 Task: In the  document Childsafetyletter.odt Change the allignment of footer to  'Right' Select the entire text and insert font style 'Caveat' and font size: 19
Action: Mouse moved to (313, 555)
Screenshot: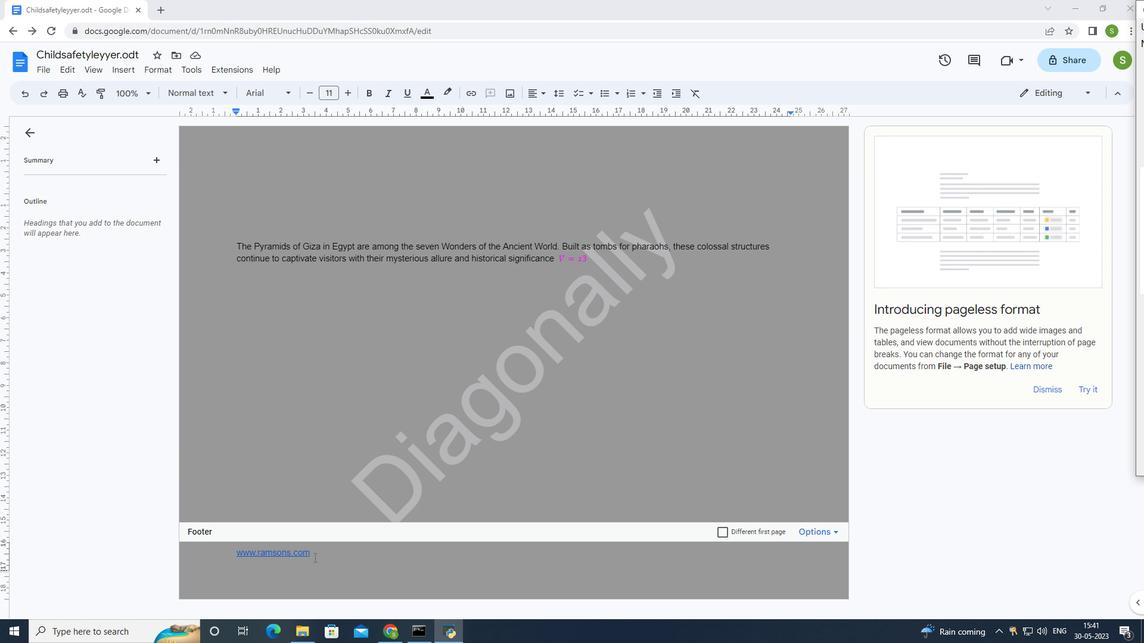 
Action: Mouse pressed left at (313, 555)
Screenshot: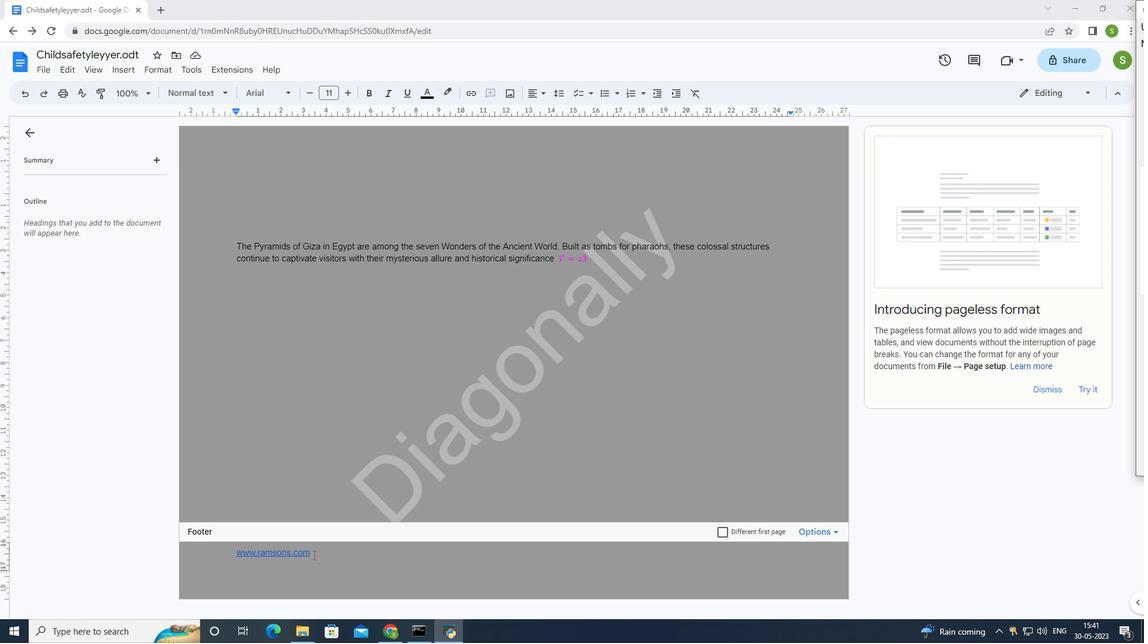
Action: Mouse moved to (539, 95)
Screenshot: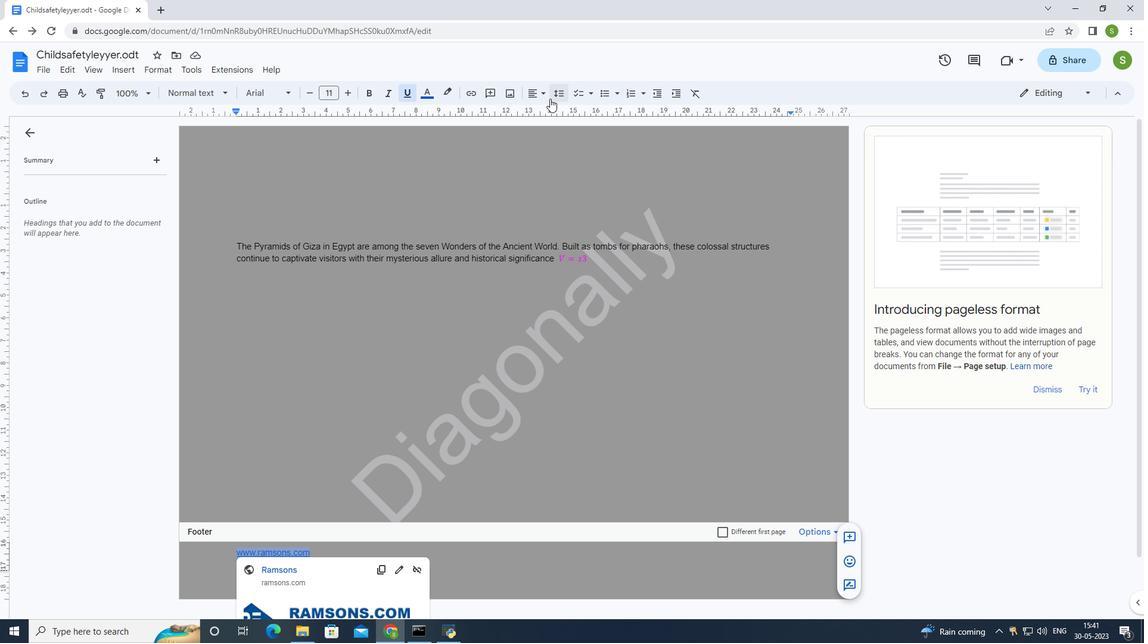 
Action: Mouse pressed left at (539, 95)
Screenshot: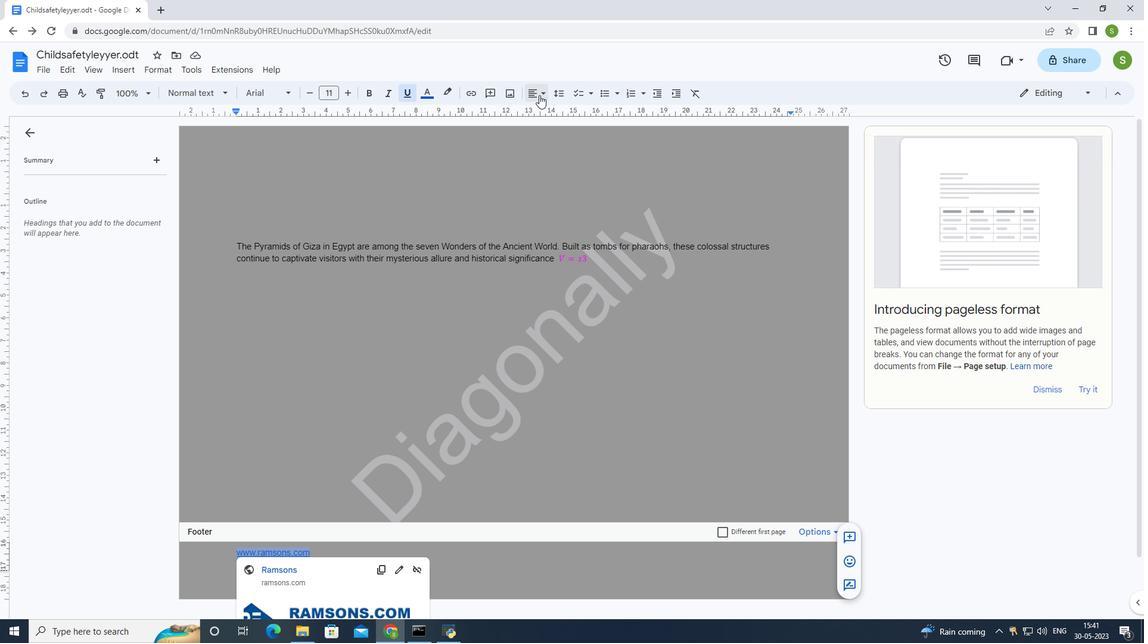 
Action: Mouse moved to (566, 115)
Screenshot: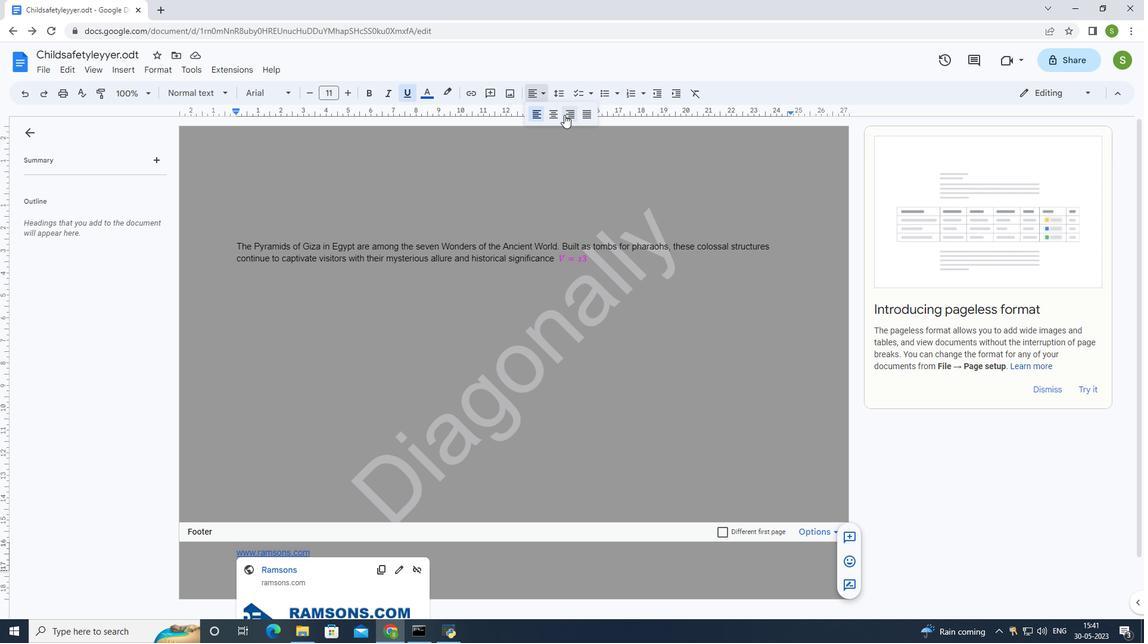 
Action: Mouse pressed left at (566, 115)
Screenshot: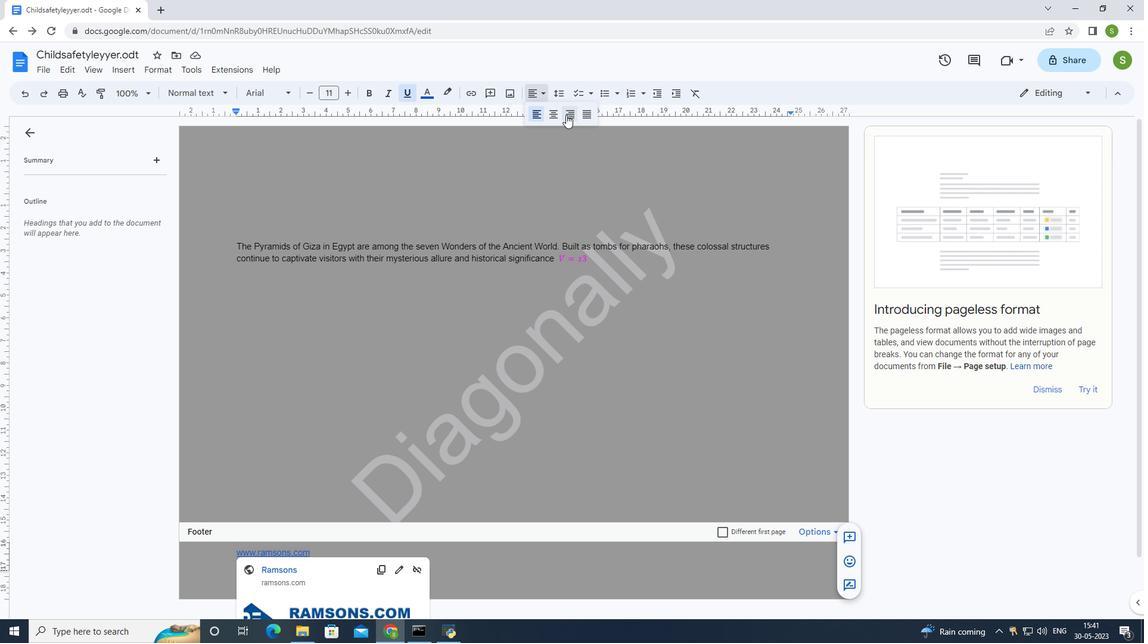 
Action: Mouse moved to (465, 463)
Screenshot: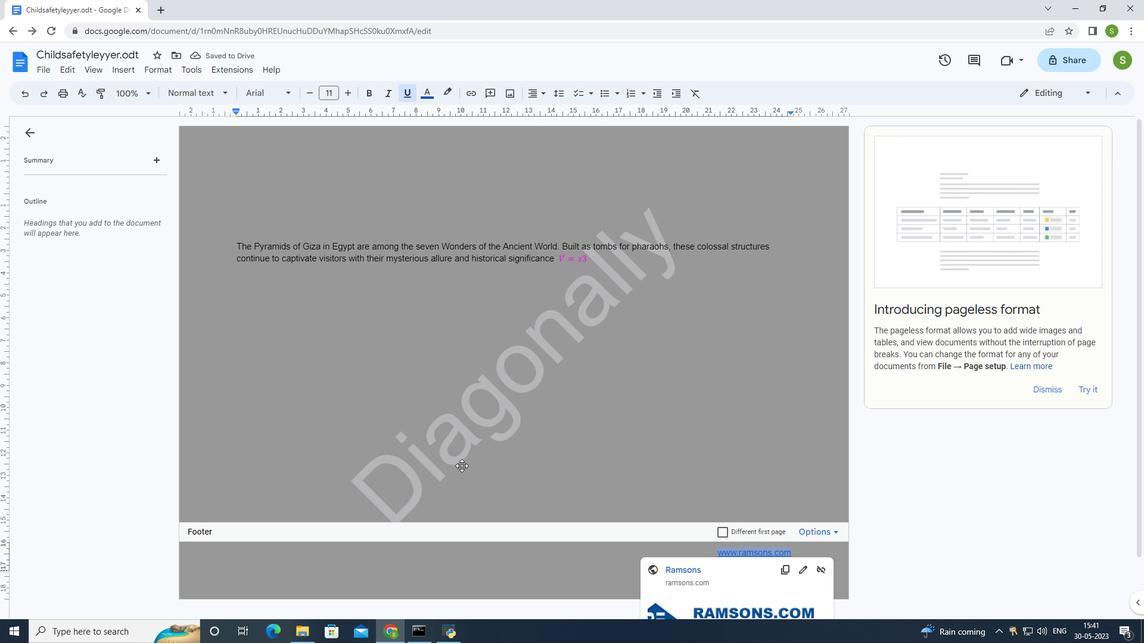 
Action: Mouse pressed left at (465, 463)
Screenshot: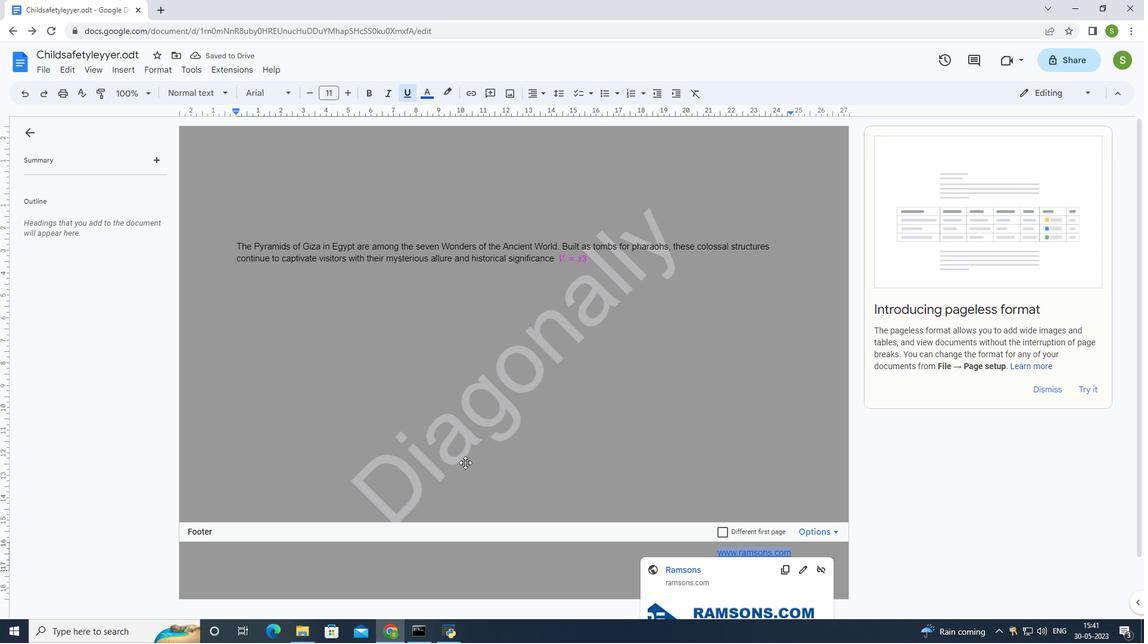 
Action: Mouse moved to (233, 237)
Screenshot: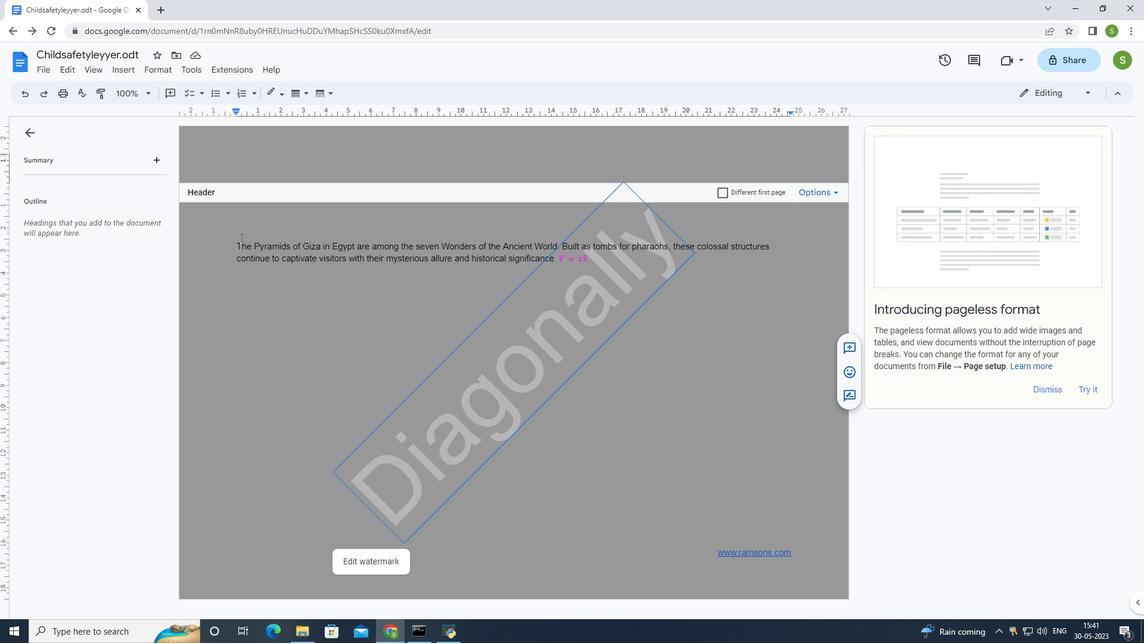 
Action: Mouse pressed left at (233, 237)
Screenshot: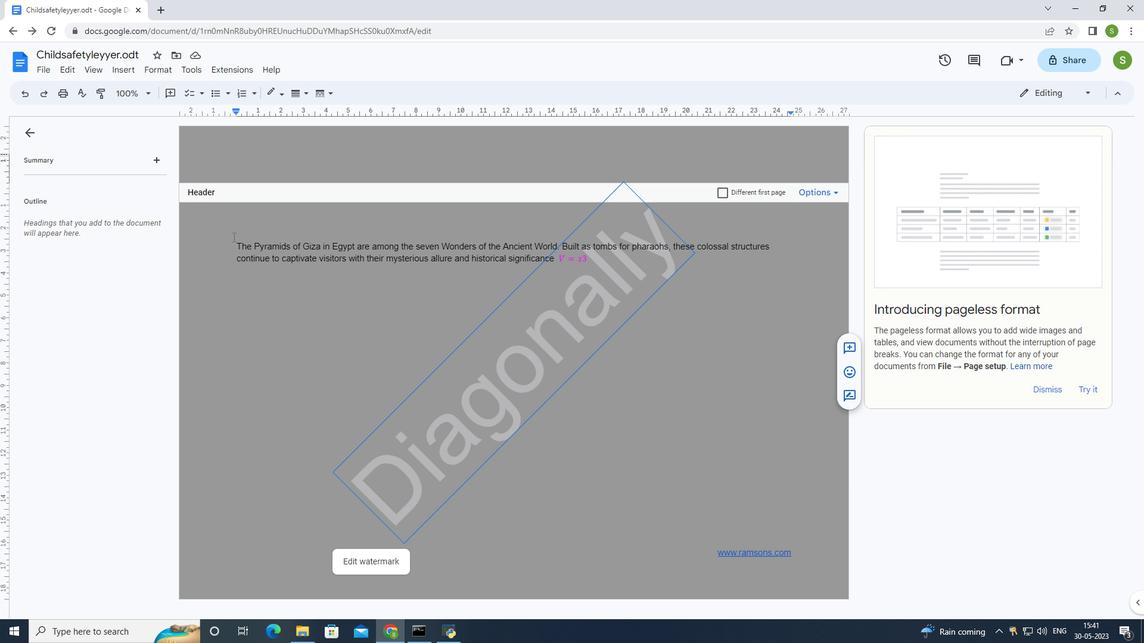 
Action: Mouse moved to (206, 101)
Screenshot: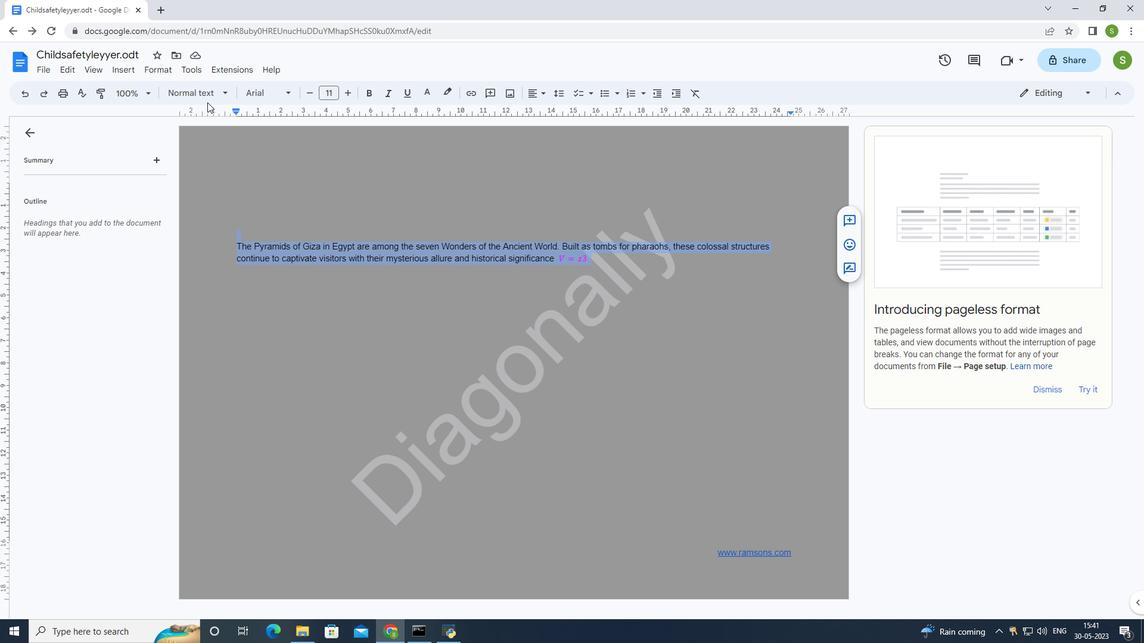 
Action: Mouse pressed left at (206, 101)
Screenshot: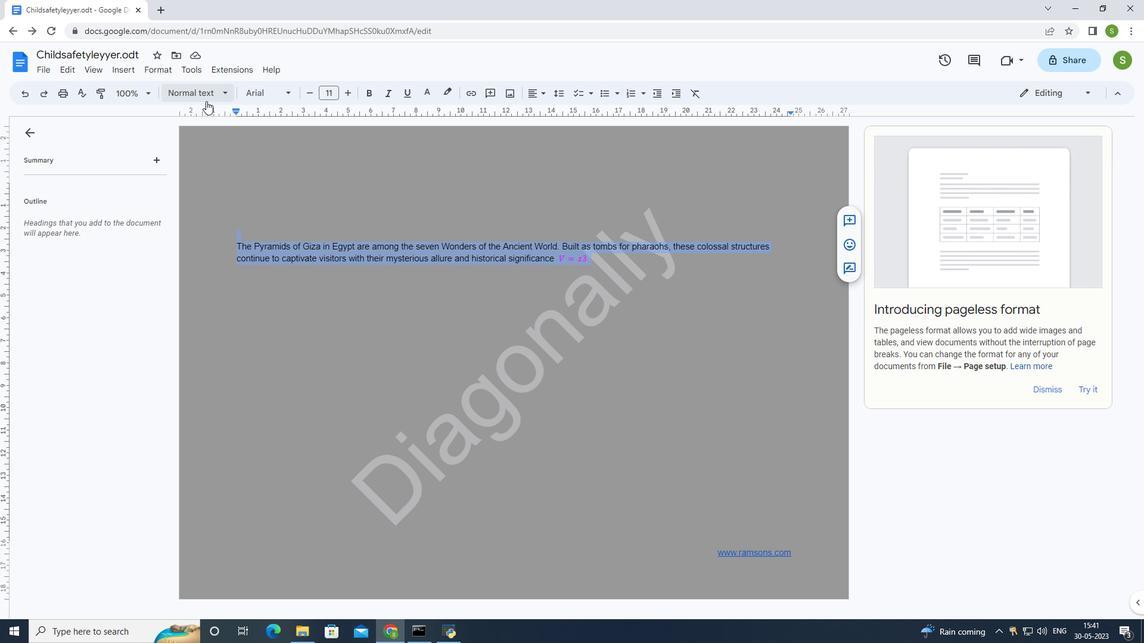 
Action: Mouse moved to (275, 88)
Screenshot: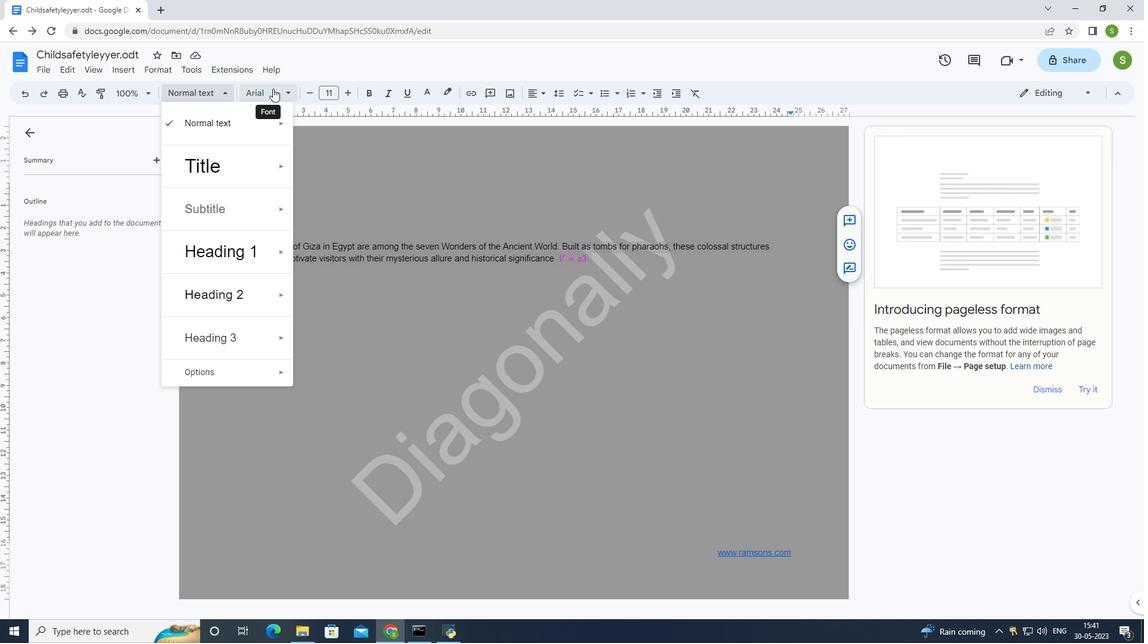 
Action: Mouse pressed left at (275, 88)
Screenshot: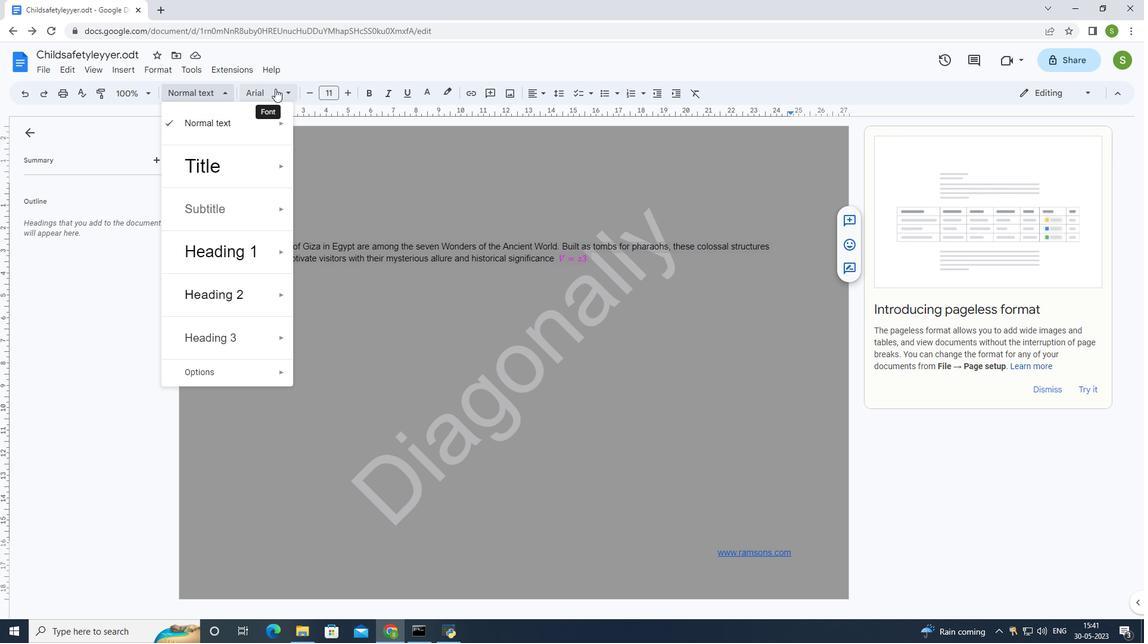 
Action: Mouse moved to (293, 115)
Screenshot: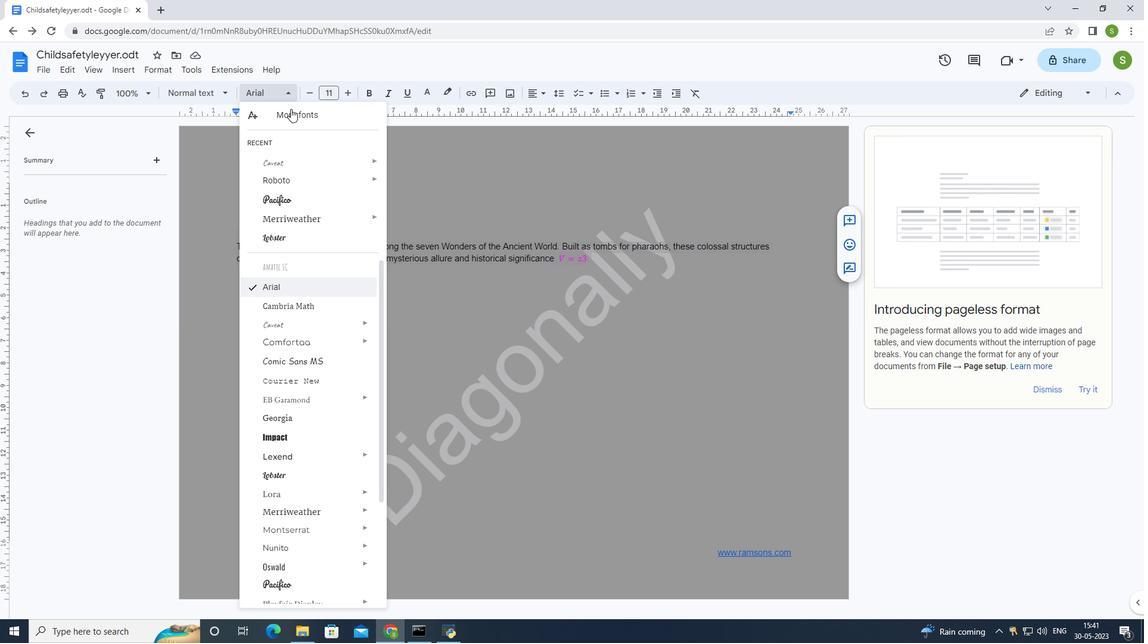 
Action: Mouse pressed left at (293, 115)
Screenshot: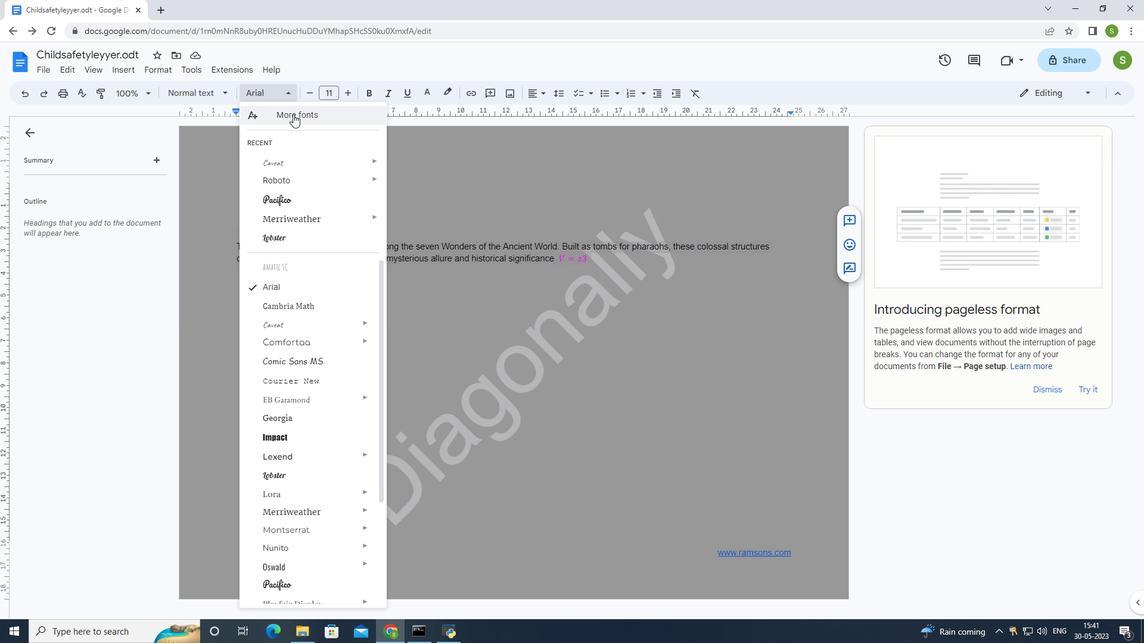 
Action: Mouse moved to (370, 194)
Screenshot: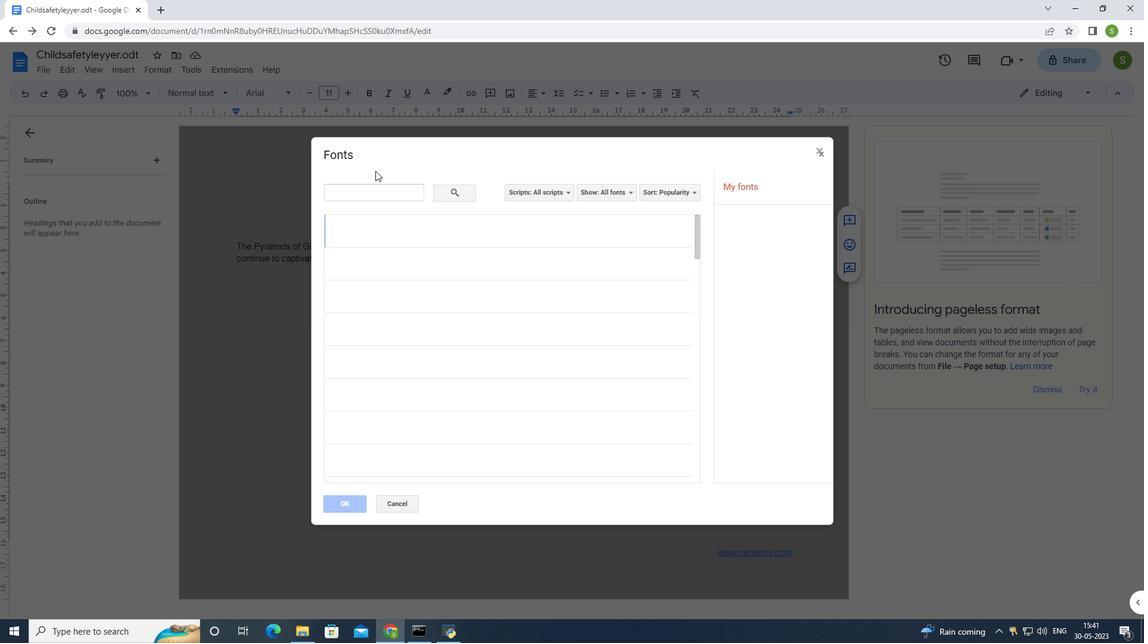 
Action: Mouse pressed left at (370, 194)
Screenshot: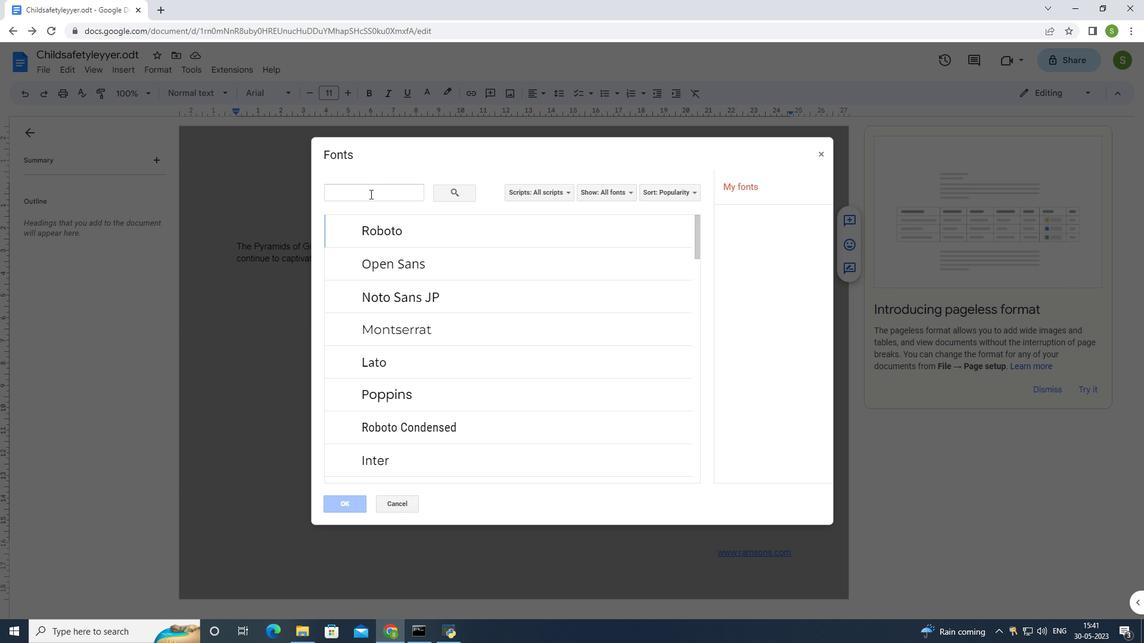 
Action: Mouse moved to (379, 189)
Screenshot: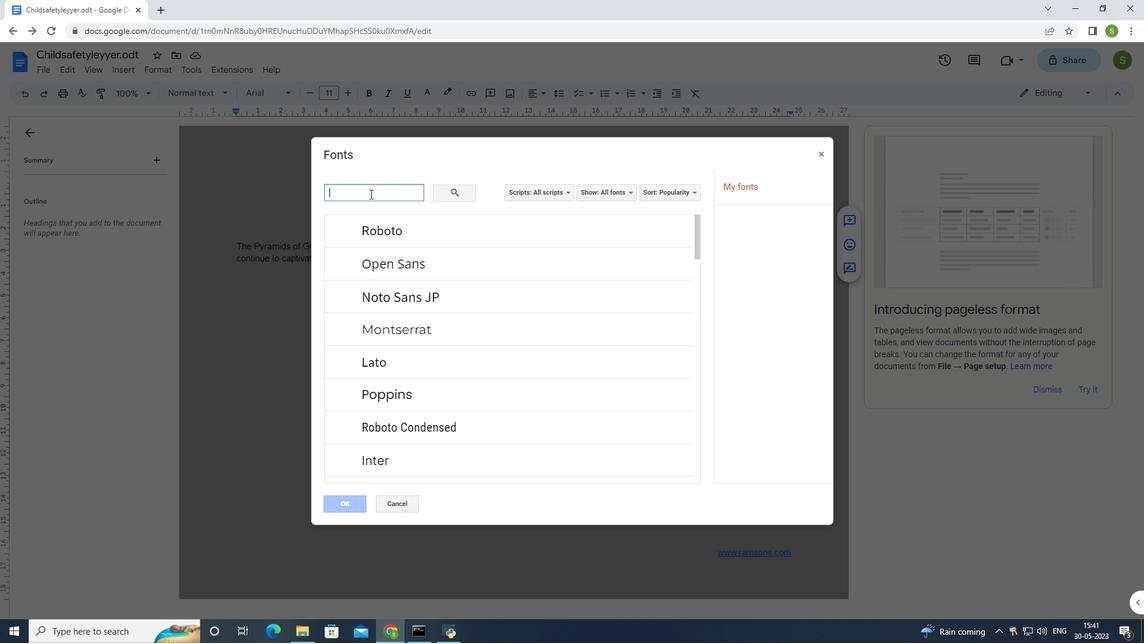 
Action: Key pressed <Key.shift>Cav
Screenshot: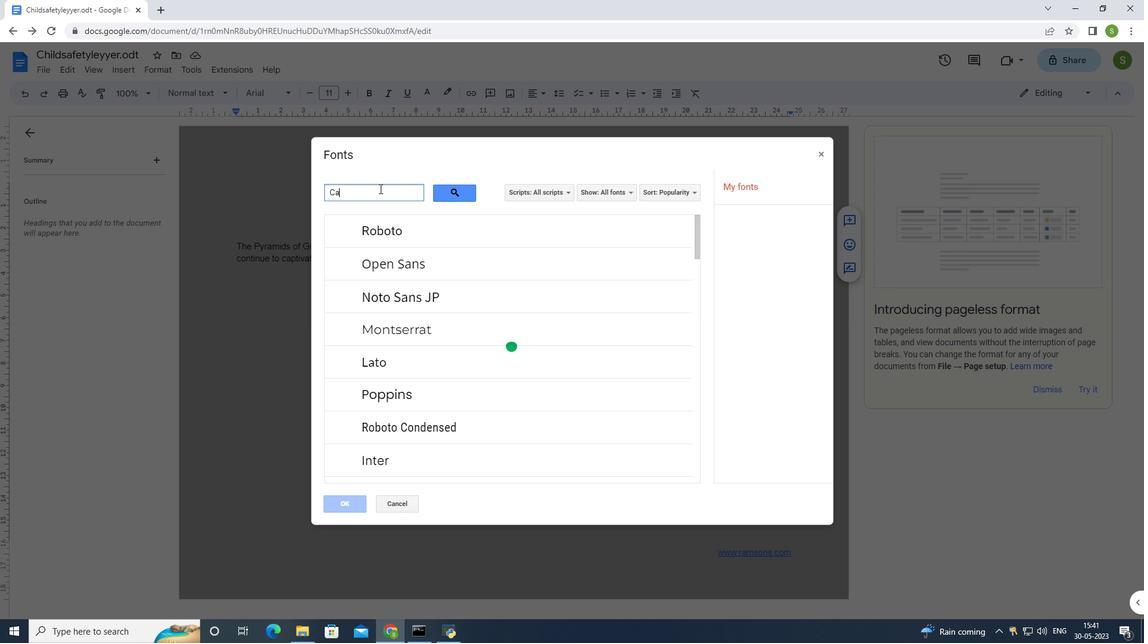 
Action: Mouse moved to (392, 239)
Screenshot: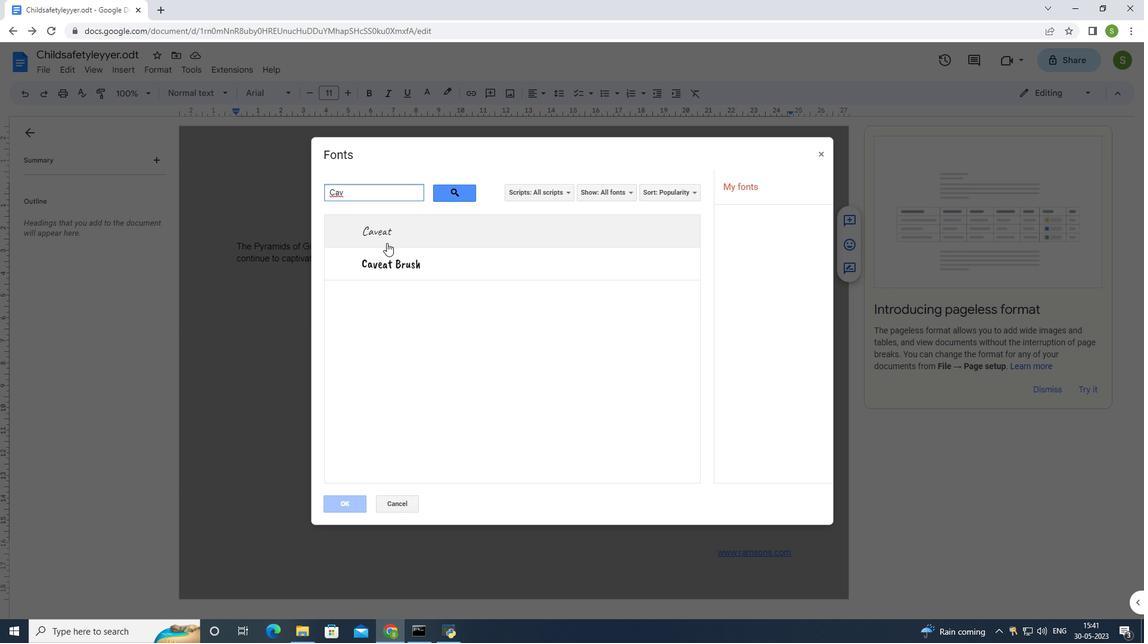 
Action: Mouse pressed left at (392, 239)
Screenshot: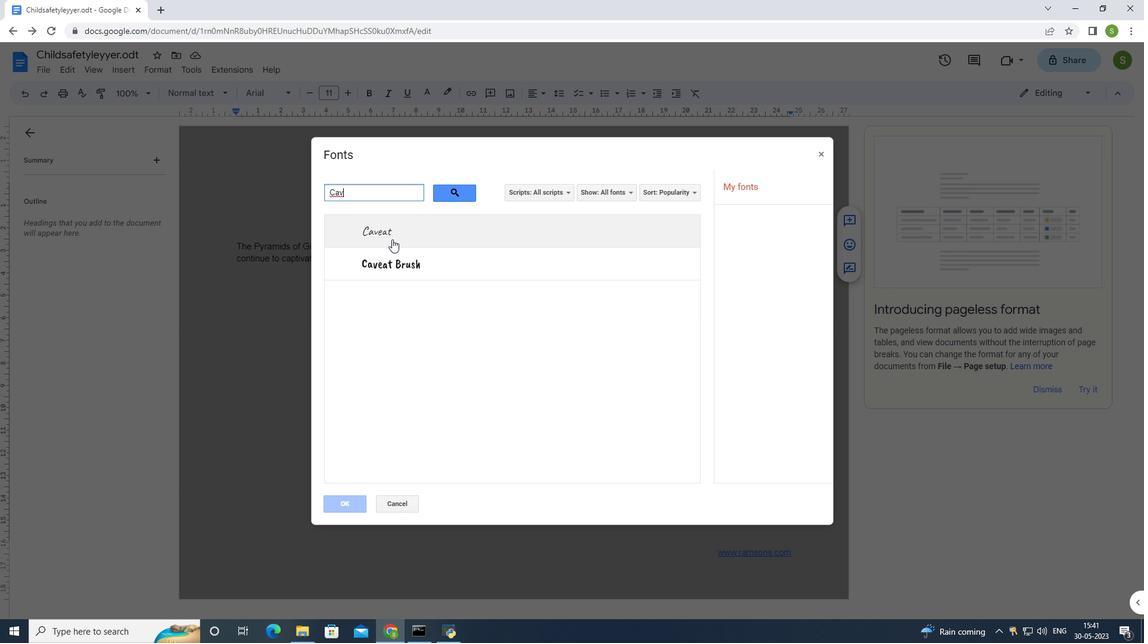 
Action: Mouse moved to (349, 504)
Screenshot: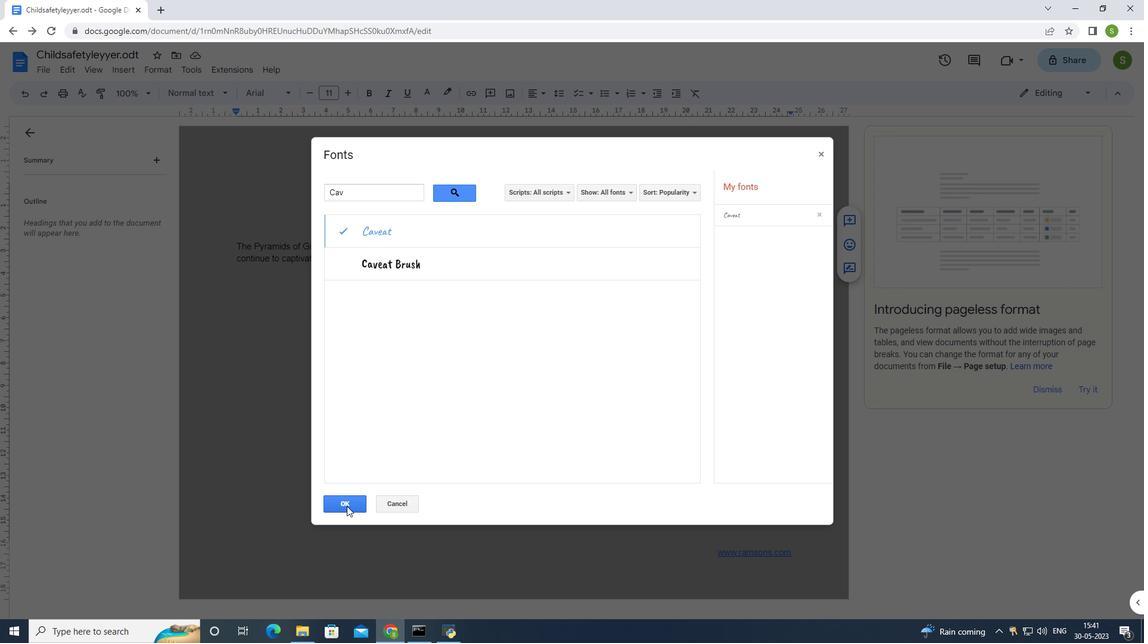 
Action: Mouse pressed left at (349, 504)
Screenshot: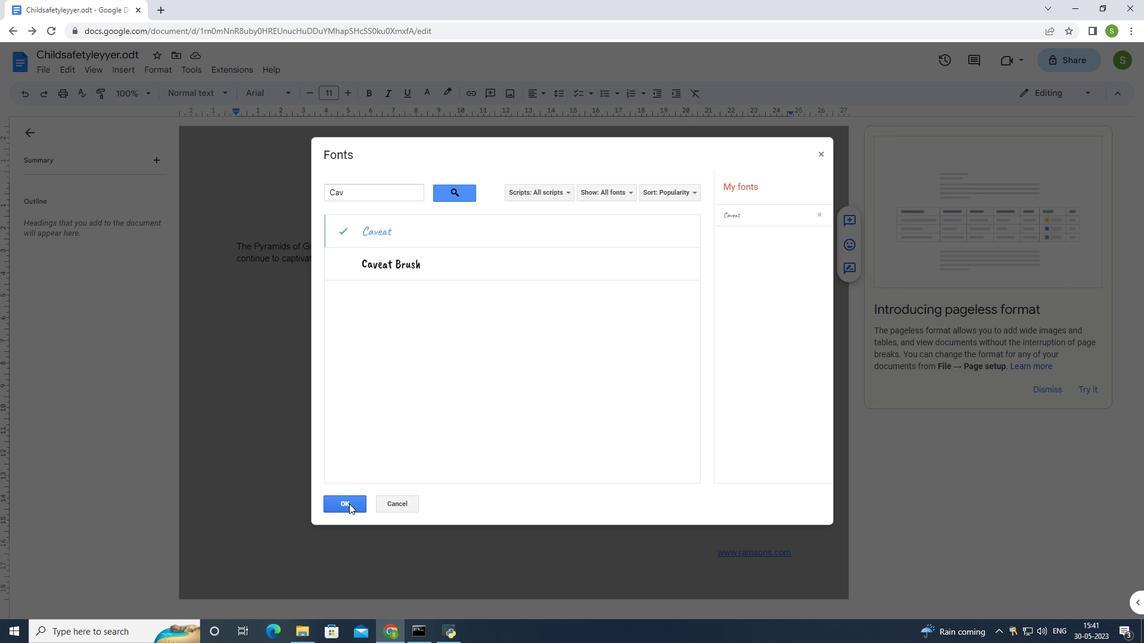 
Action: Mouse moved to (345, 94)
Screenshot: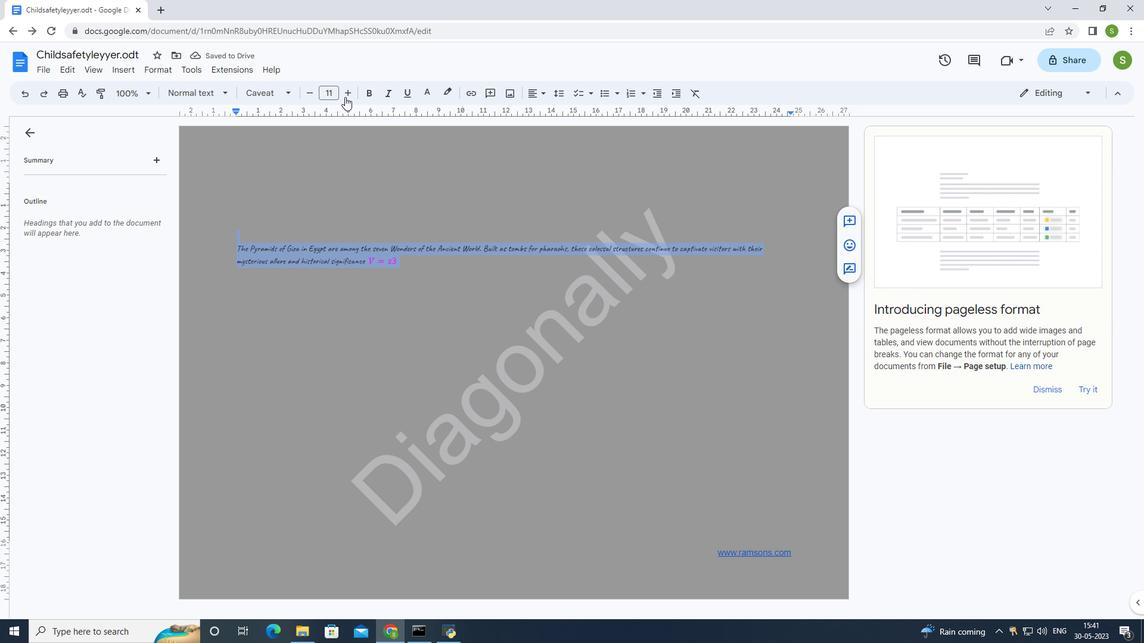 
Action: Mouse pressed left at (345, 94)
Screenshot: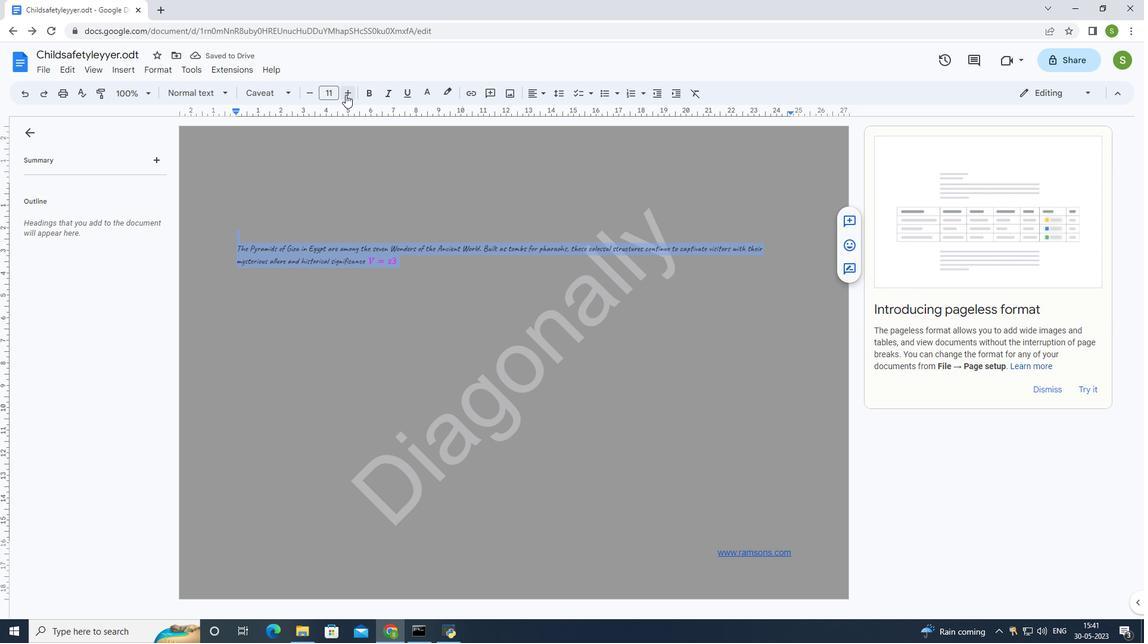 
Action: Mouse pressed left at (345, 94)
Screenshot: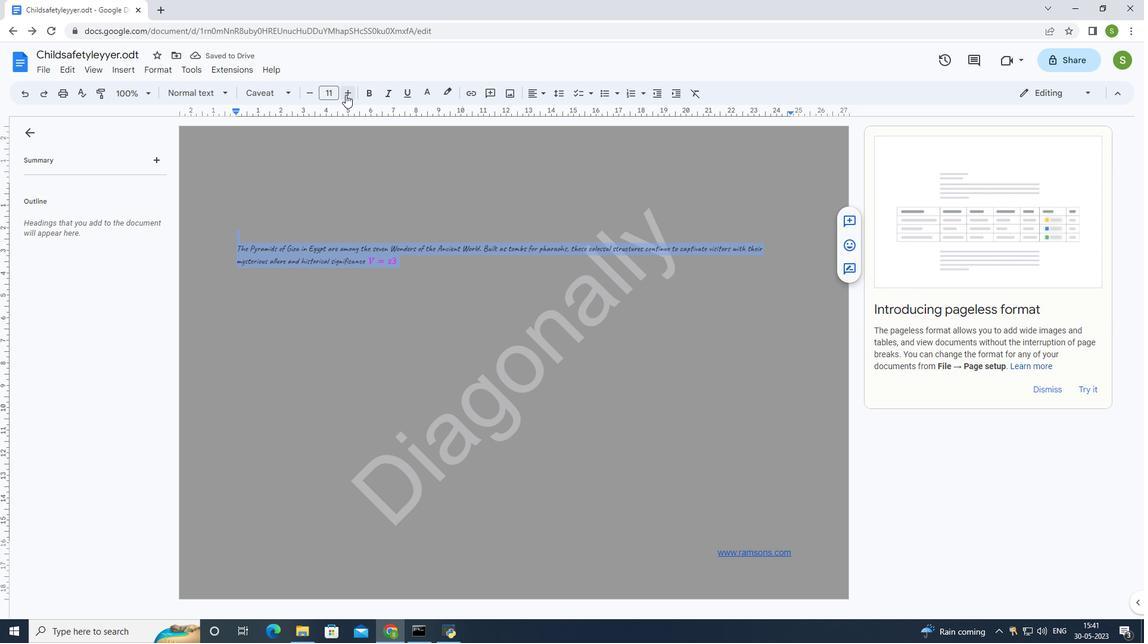 
Action: Mouse pressed left at (345, 94)
Screenshot: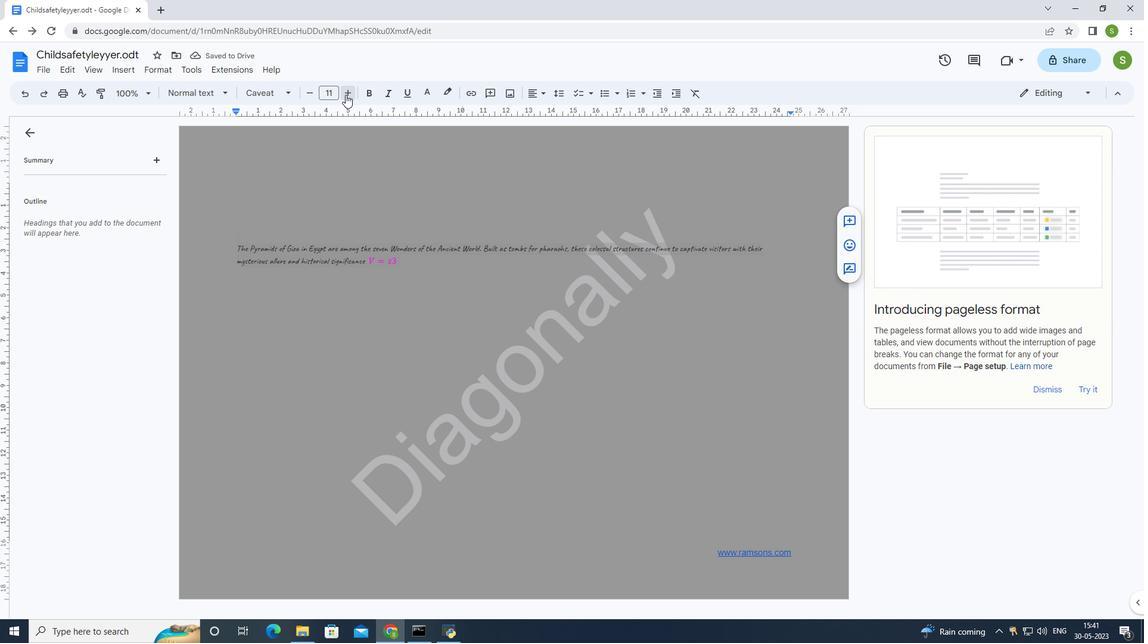 
Action: Mouse moved to (345, 94)
Screenshot: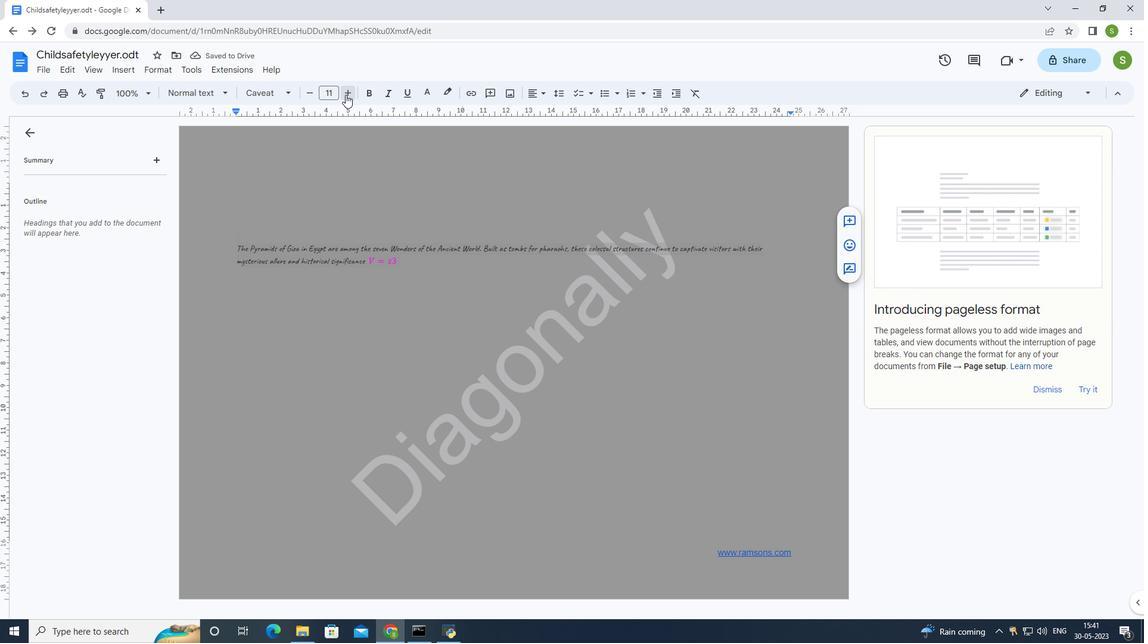 
Action: Mouse pressed left at (345, 94)
Screenshot: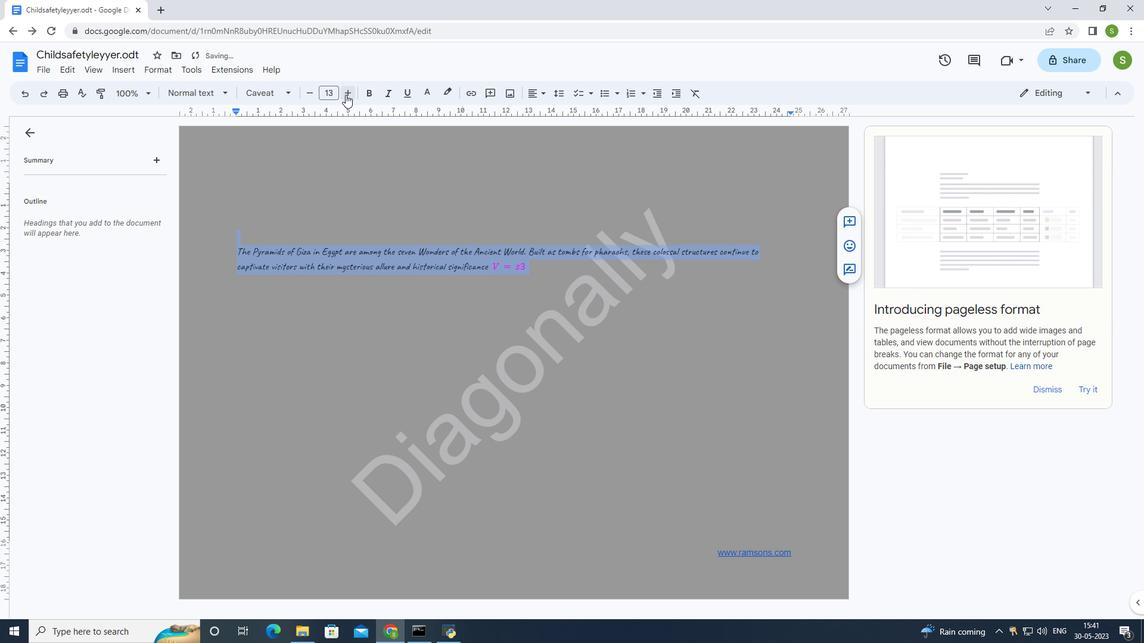 
Action: Mouse pressed left at (345, 94)
Screenshot: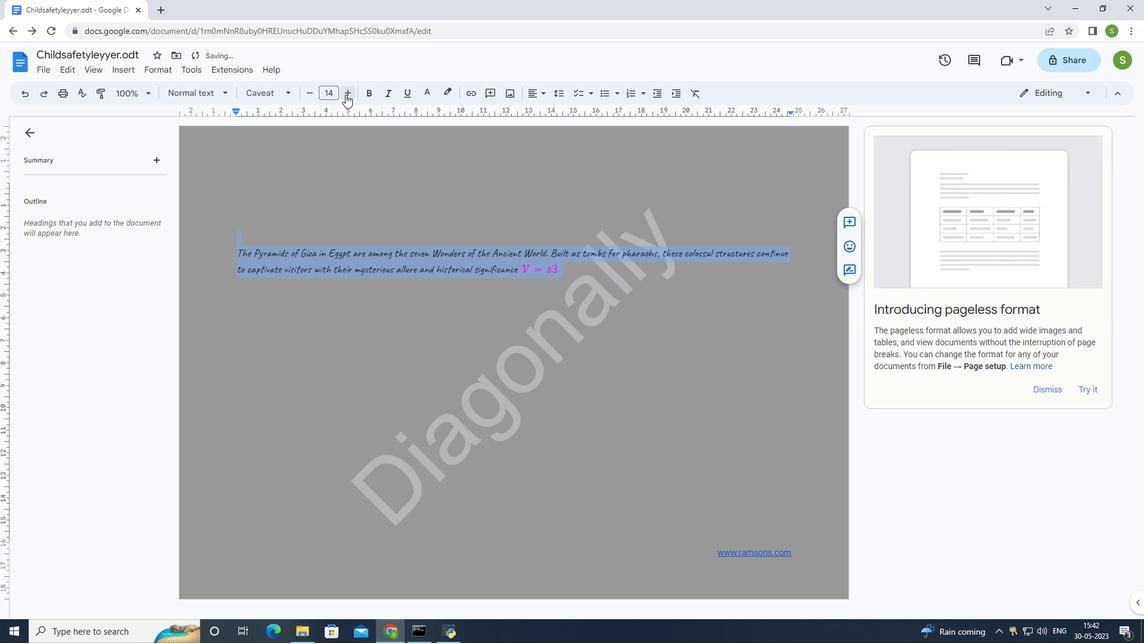 
Action: Mouse pressed left at (345, 94)
Screenshot: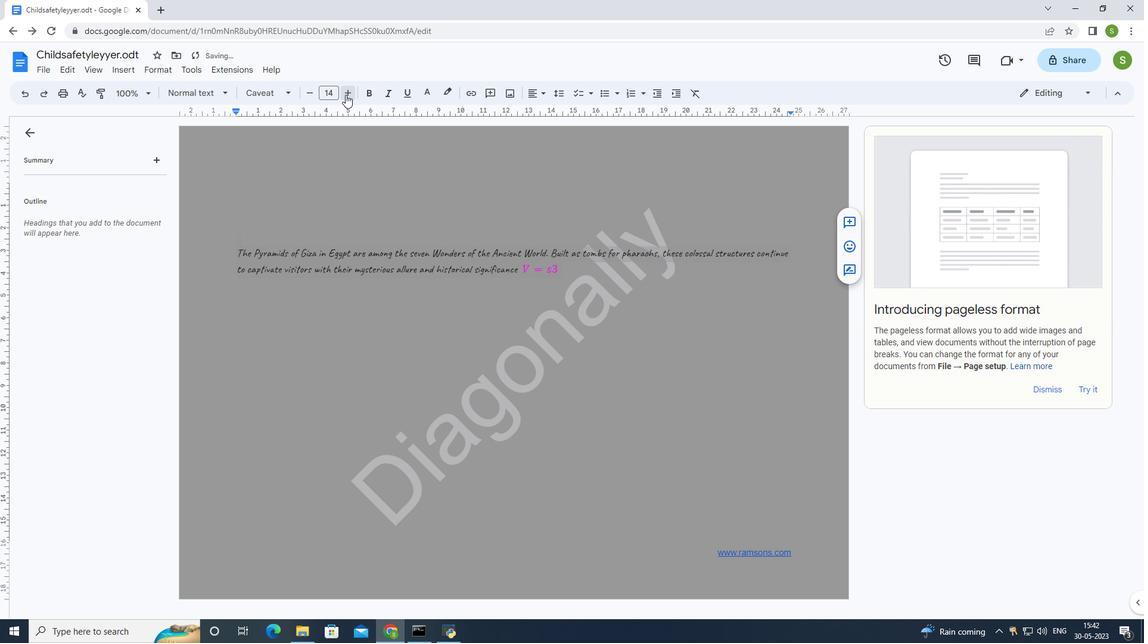
Action: Mouse pressed left at (345, 94)
Screenshot: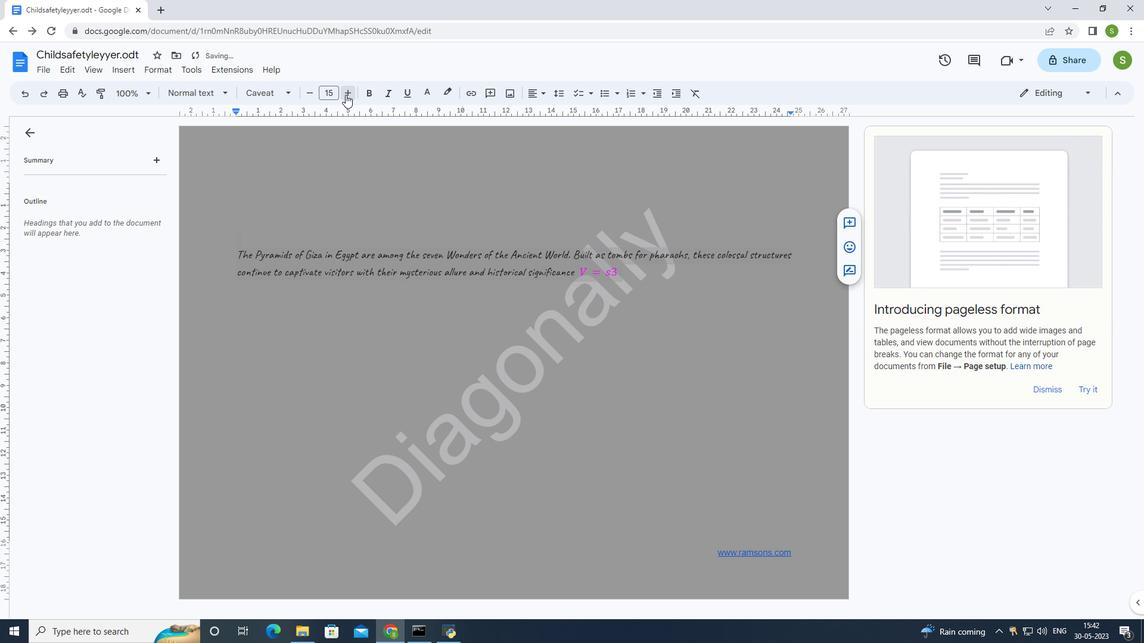 
Action: Mouse pressed left at (345, 94)
Screenshot: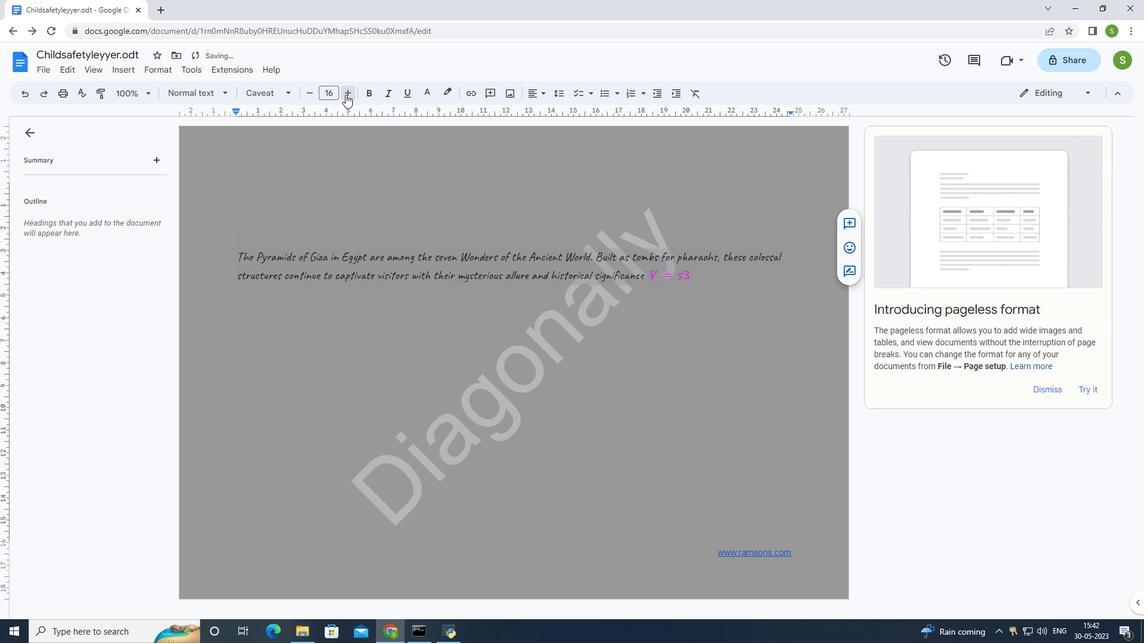 
Action: Mouse pressed left at (345, 94)
Screenshot: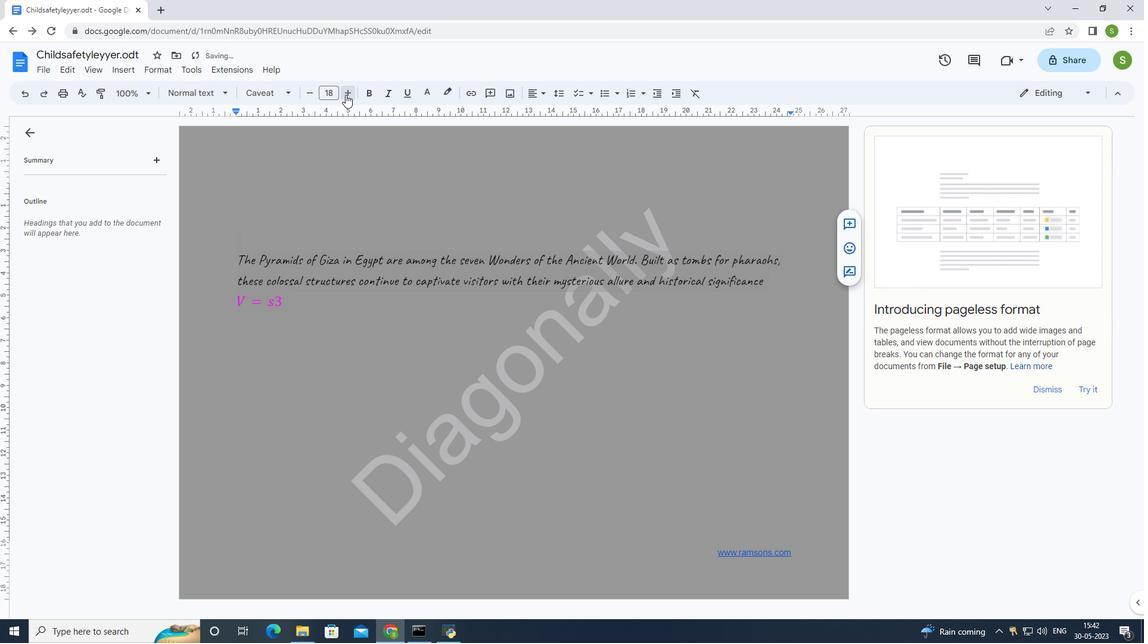 
Action: Mouse moved to (310, 96)
Screenshot: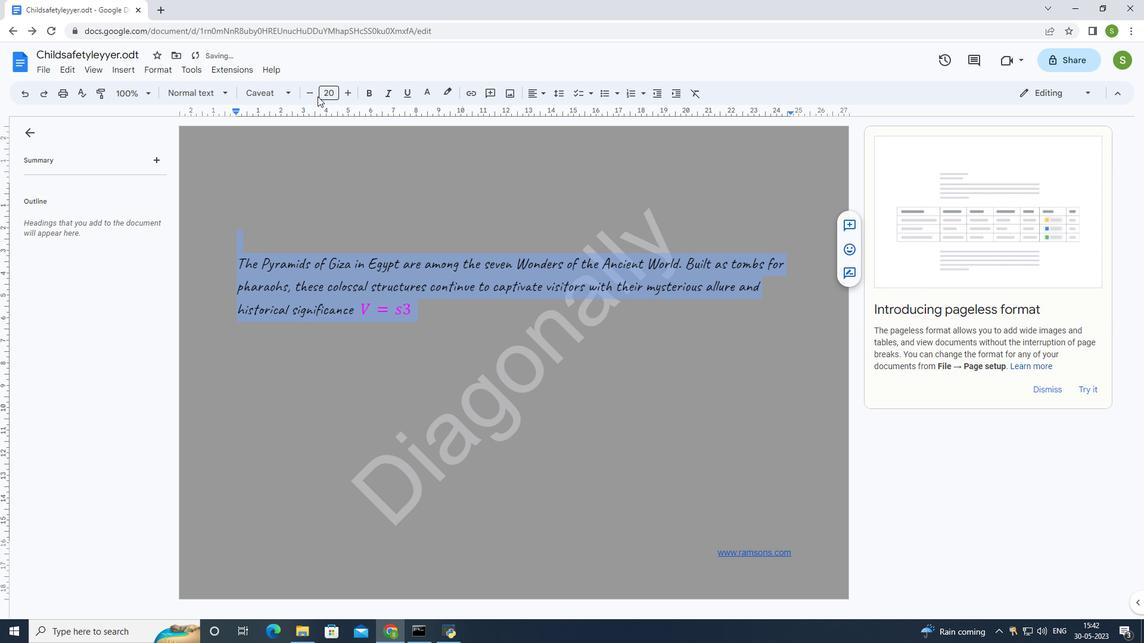 
Action: Mouse pressed left at (310, 96)
Screenshot: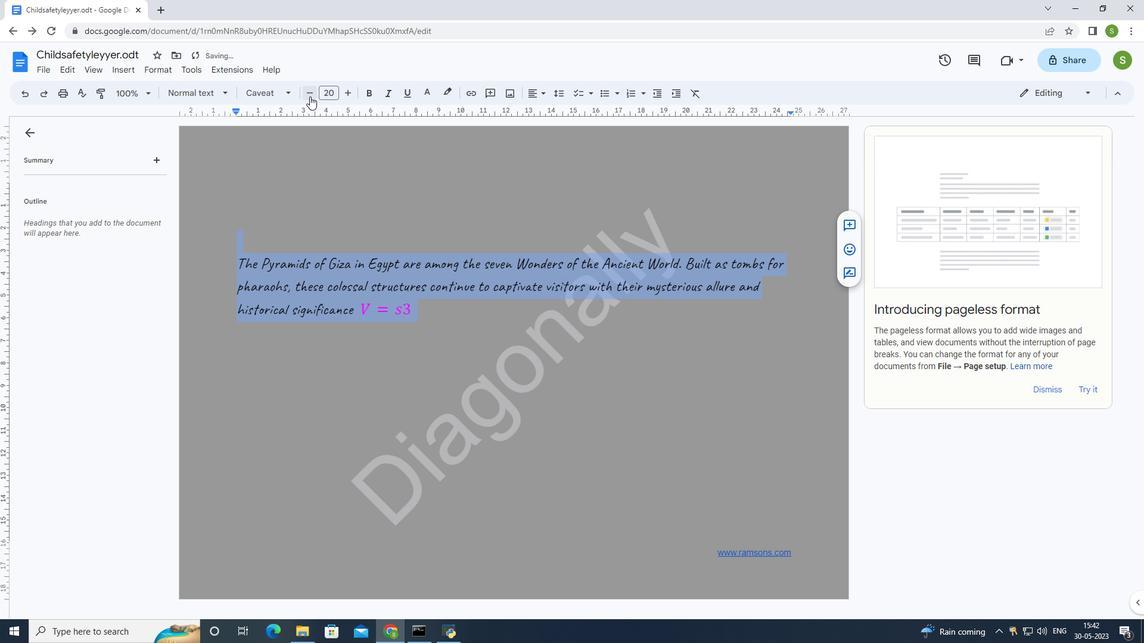 
Action: Mouse moved to (413, 327)
Screenshot: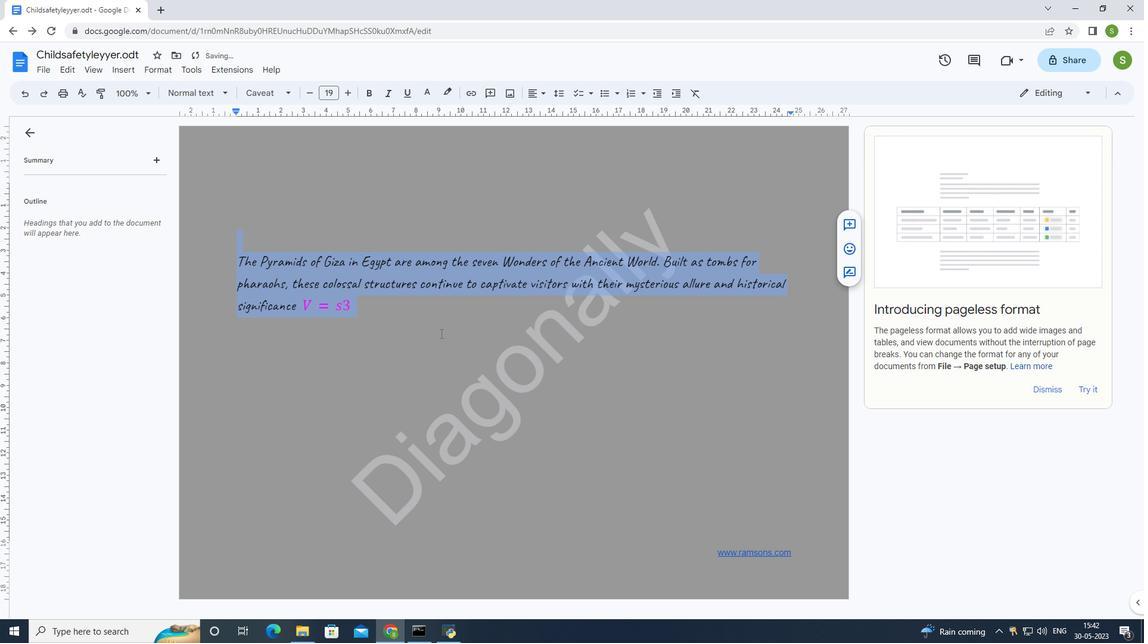 
Action: Mouse pressed left at (413, 327)
Screenshot: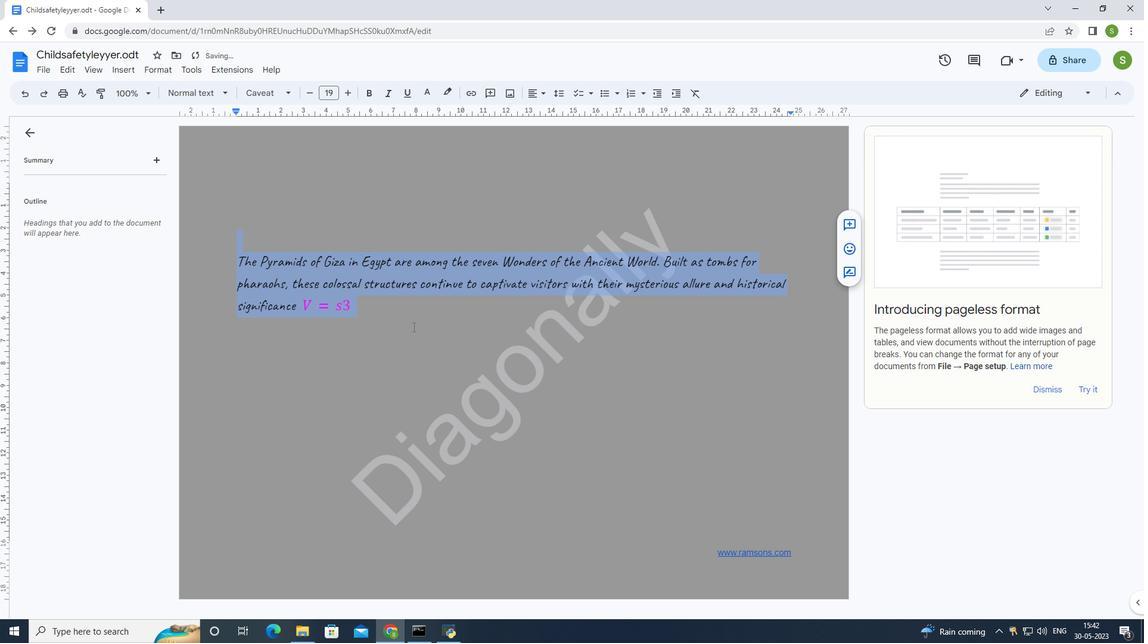 
Action: Mouse moved to (435, 332)
Screenshot: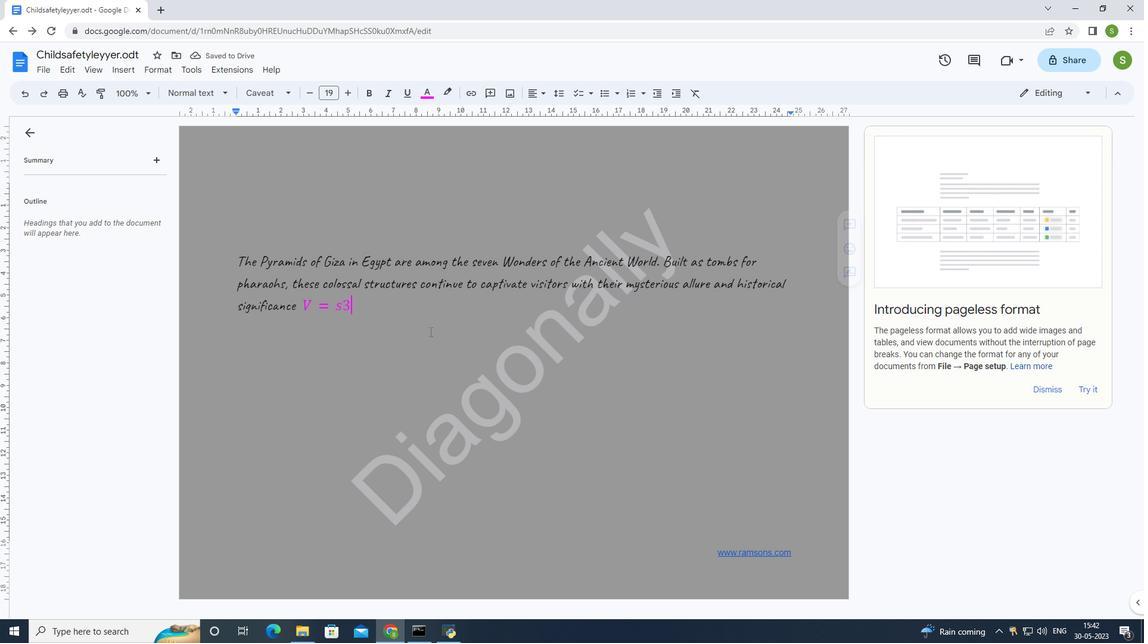 
Action: Key pressed ctrl+S
Screenshot: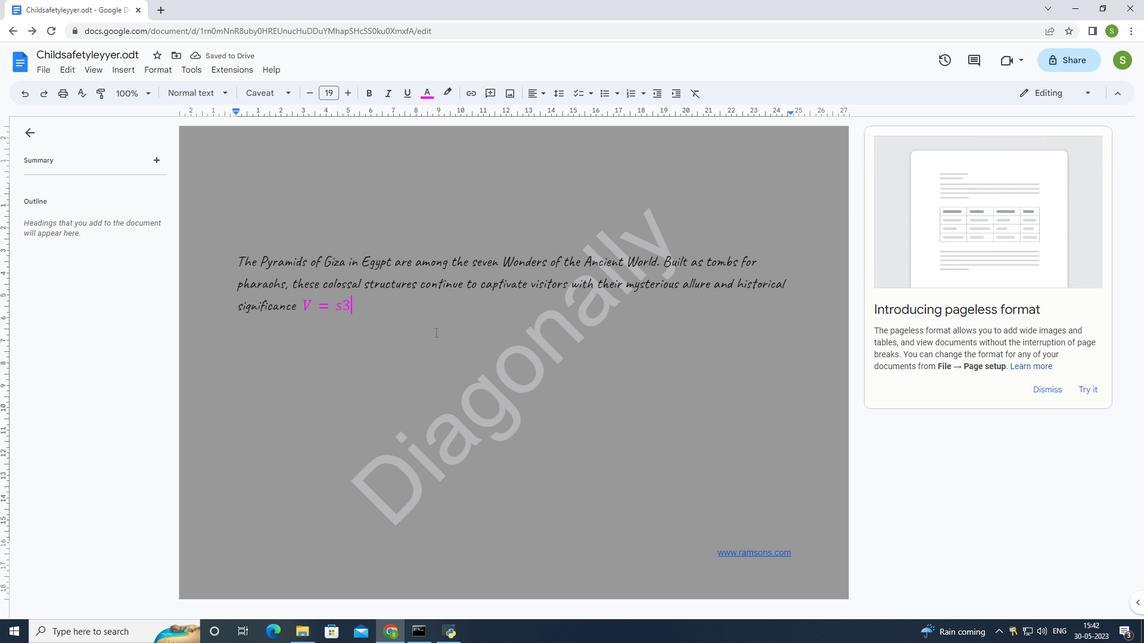 
Action: Mouse moved to (435, 337)
Screenshot: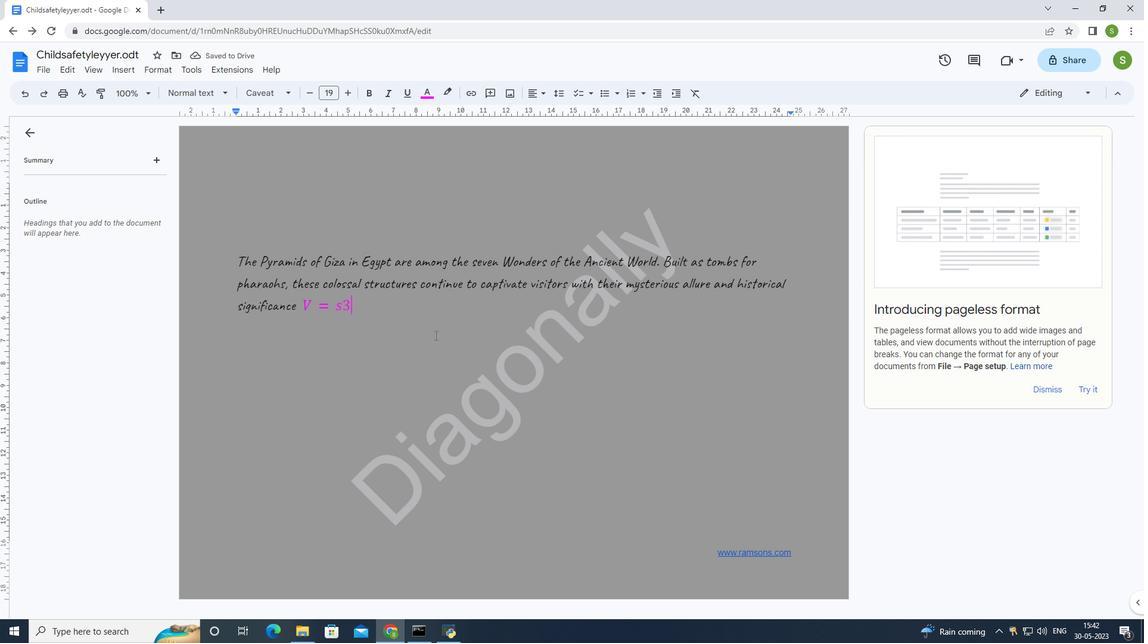 
